 Task: Search for repositories created within a specific date range.
Action: Mouse moved to (1011, 83)
Screenshot: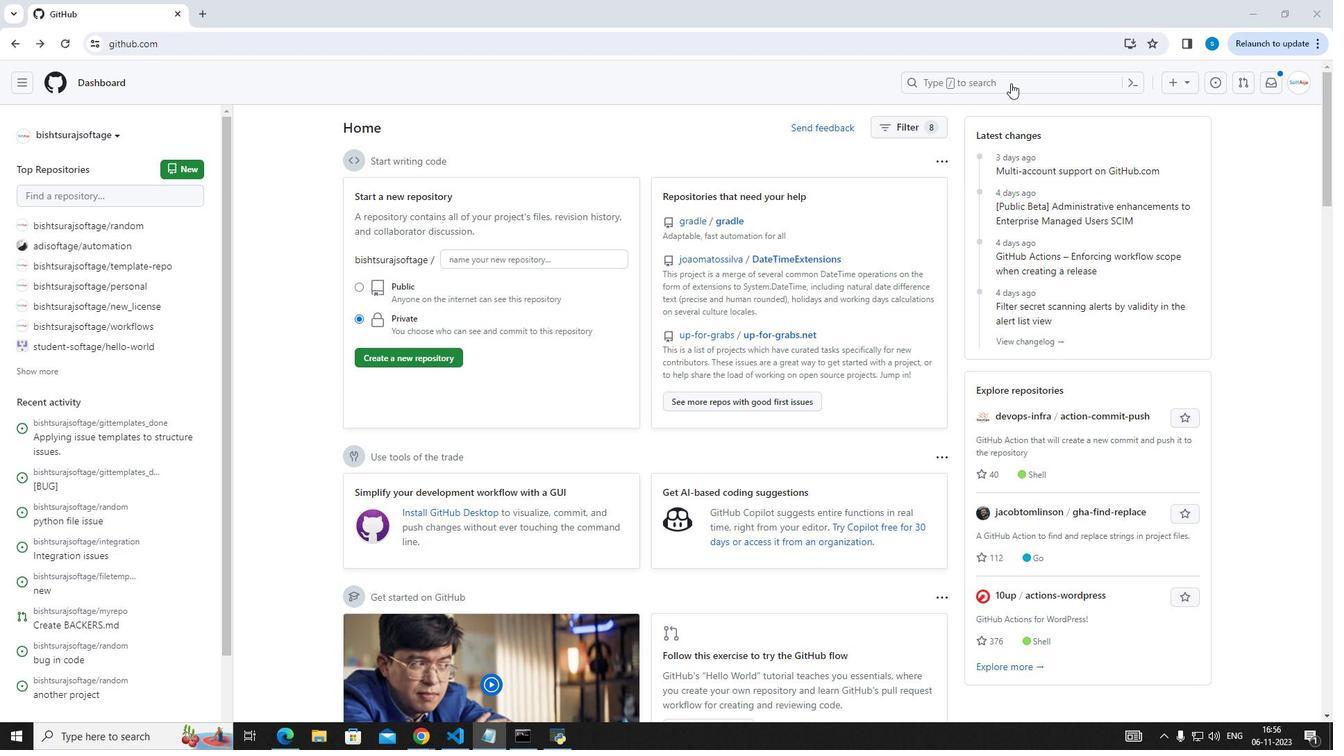 
Action: Mouse pressed left at (1011, 83)
Screenshot: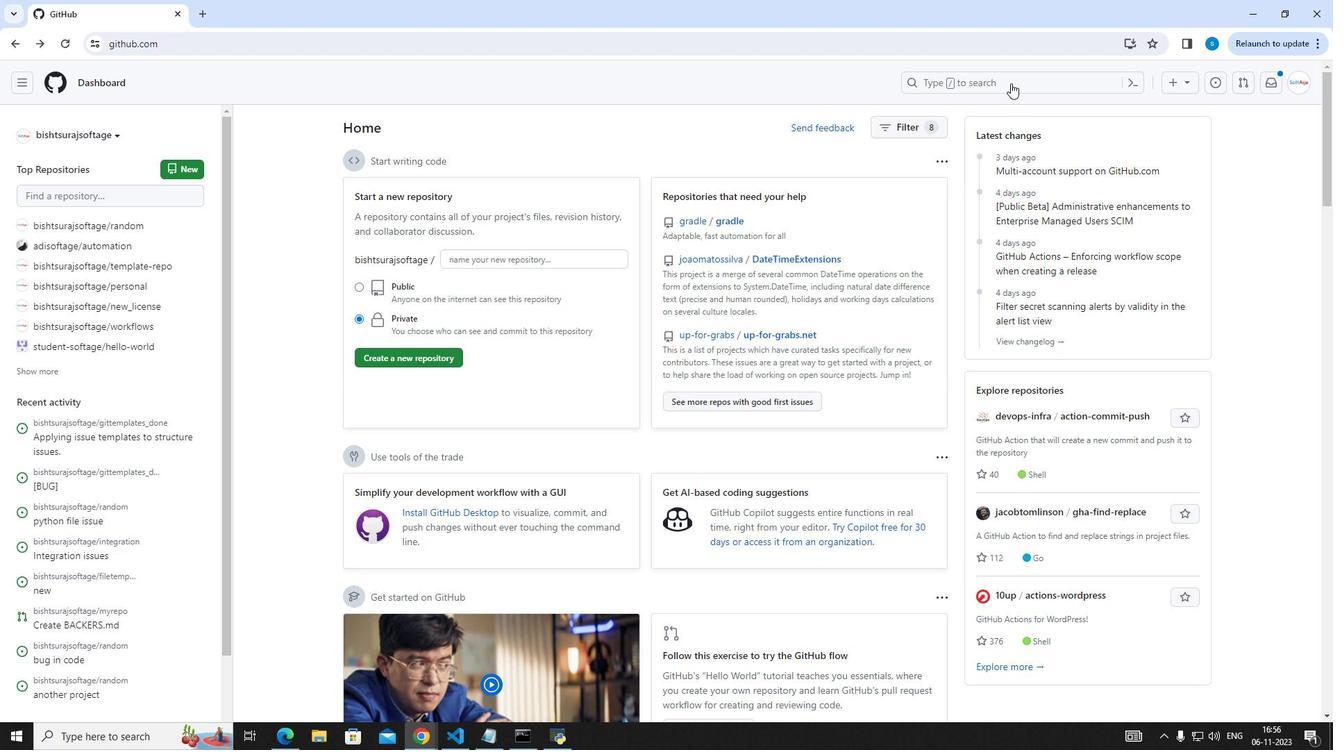 
Action: Key pressed crr<Key.backspace>eated<Key.shift_r>:2023-01-01..2023-10-31<Key.enter>
Screenshot: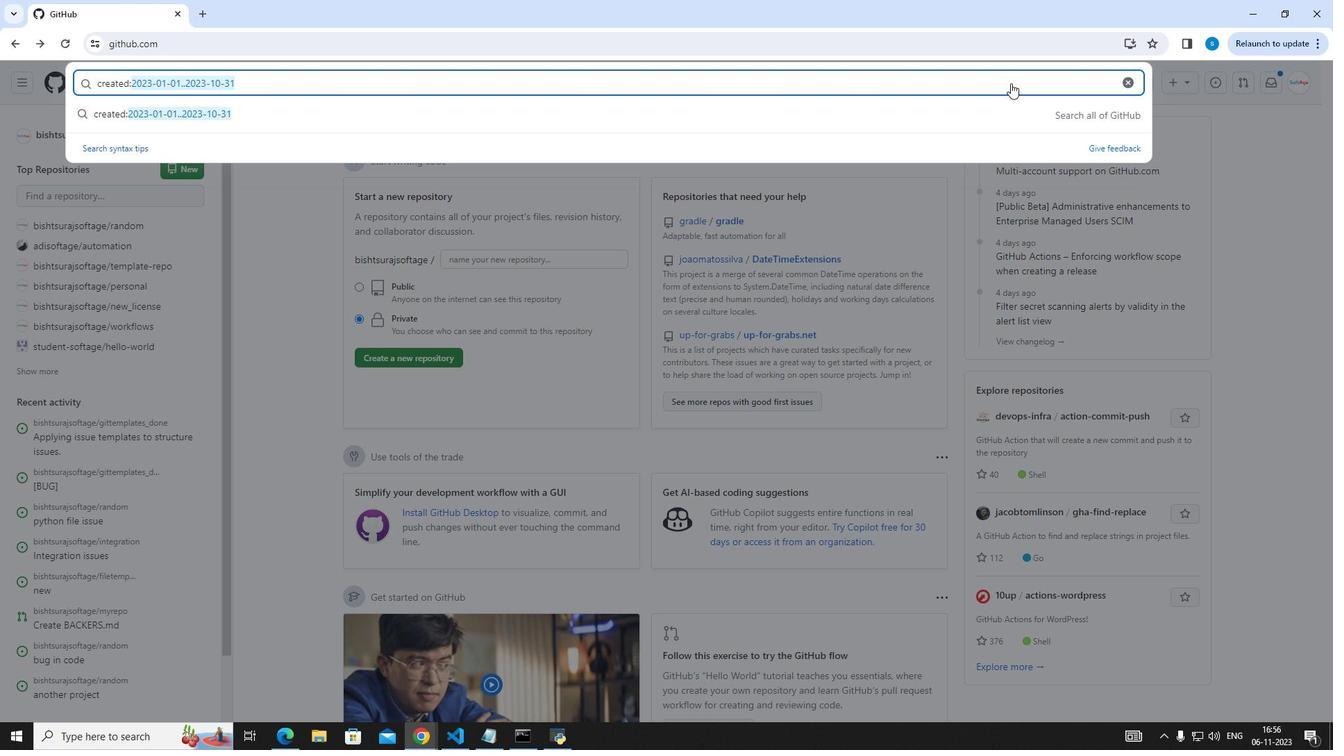 
Action: Mouse moved to (543, 199)
Screenshot: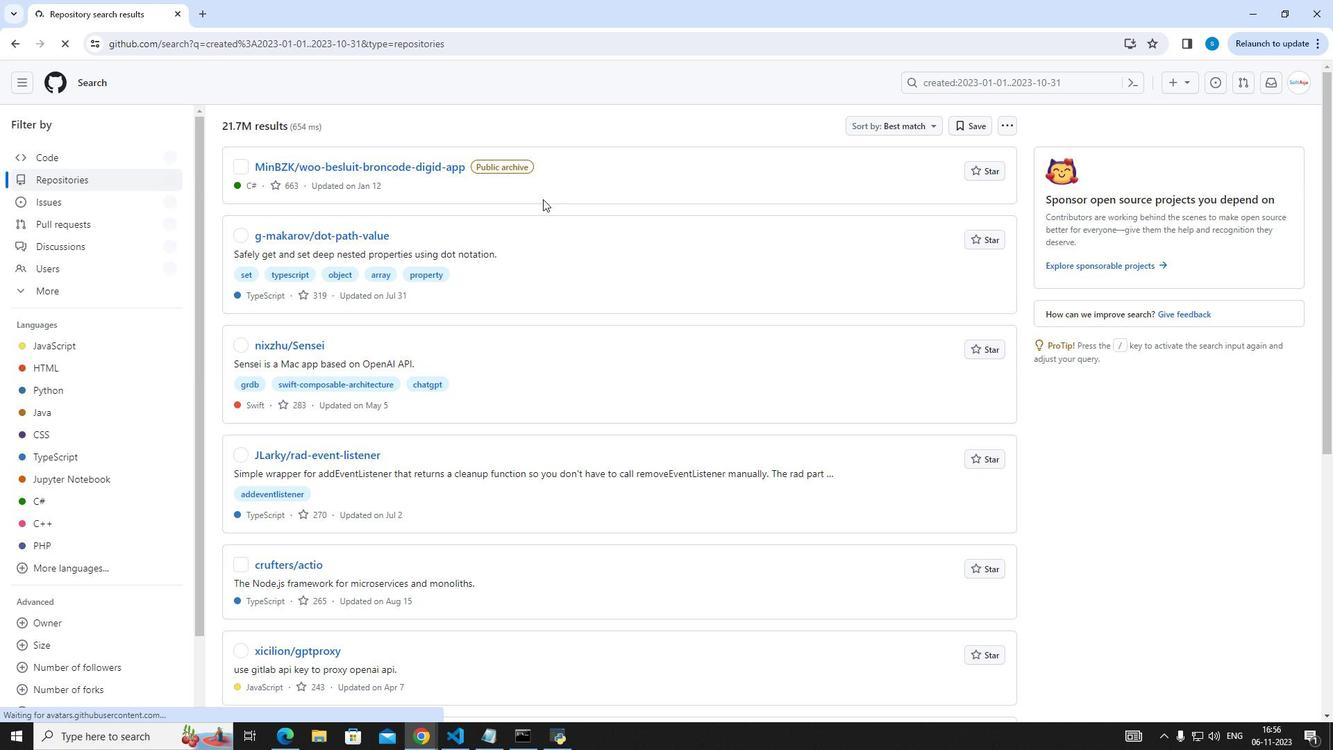 
Action: Mouse scrolled (543, 198) with delta (0, 0)
Screenshot: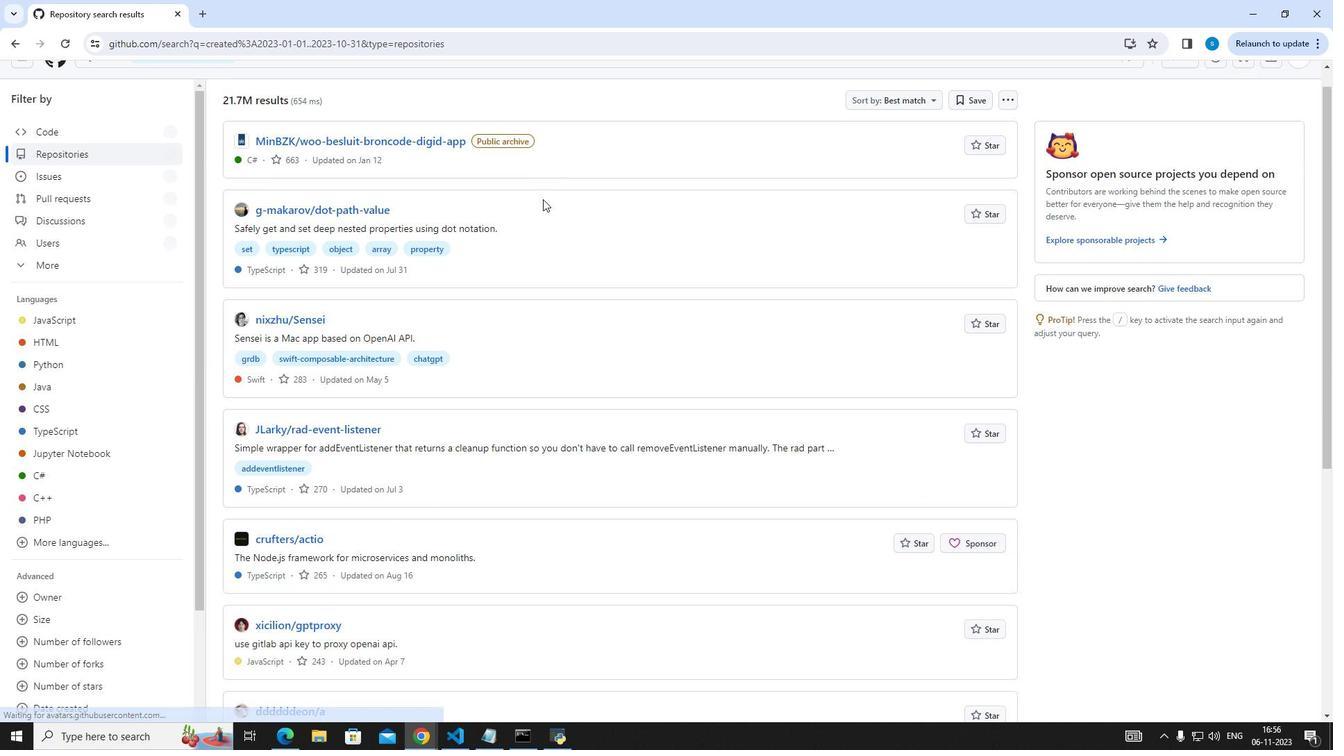 
Action: Mouse scrolled (543, 198) with delta (0, 0)
Screenshot: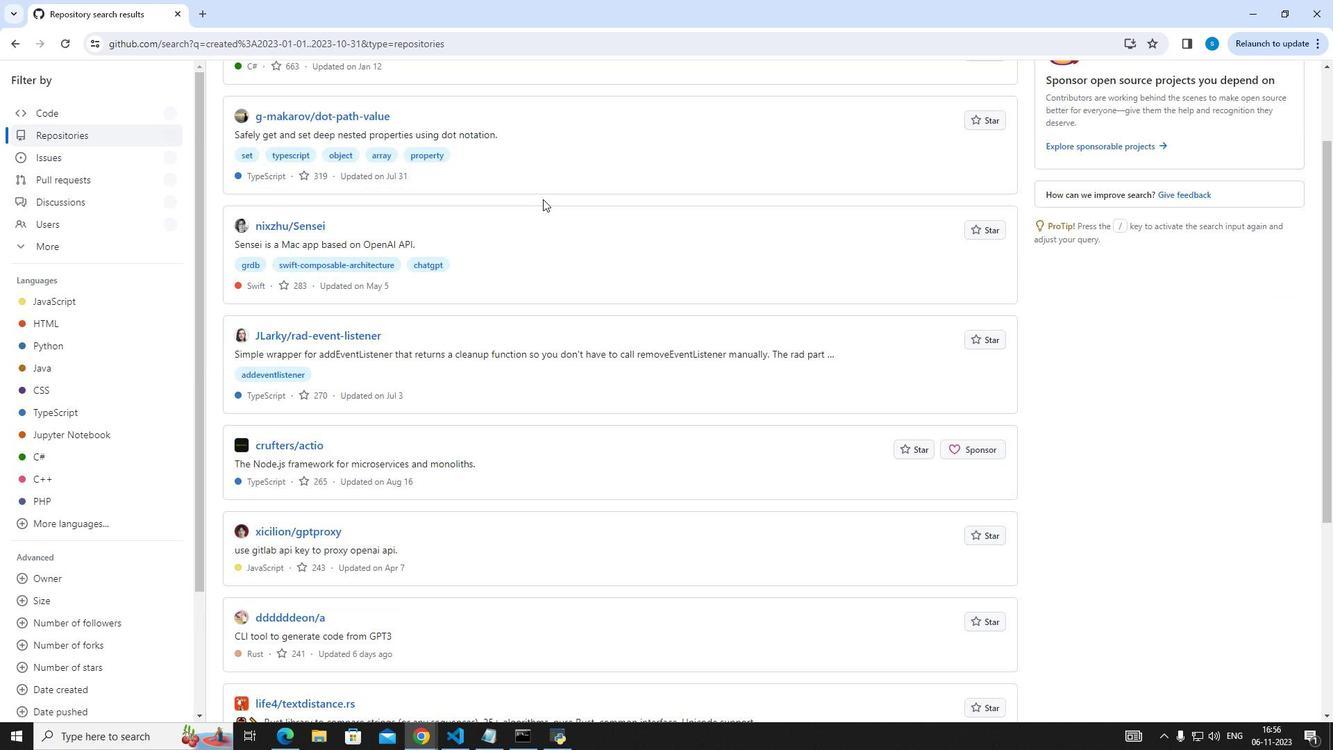 
Action: Mouse scrolled (543, 198) with delta (0, 0)
Screenshot: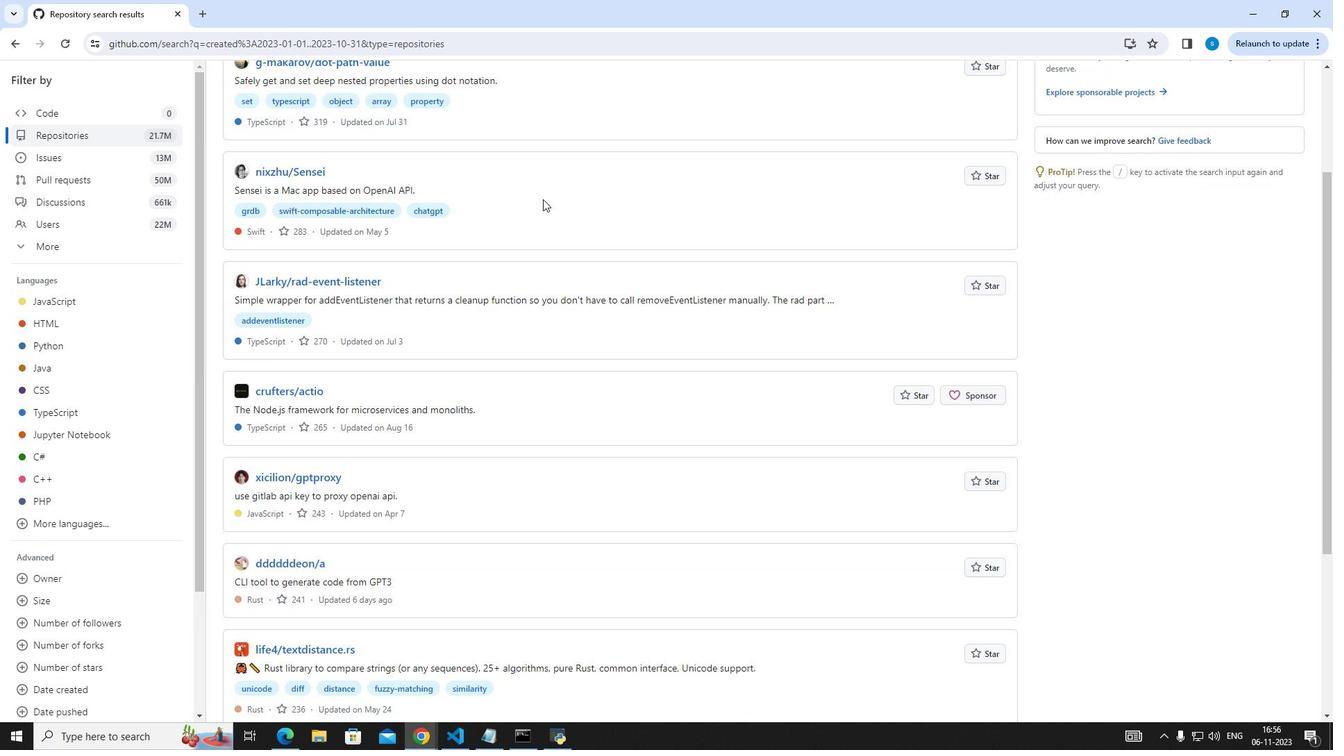 
Action: Mouse scrolled (543, 198) with delta (0, 0)
Screenshot: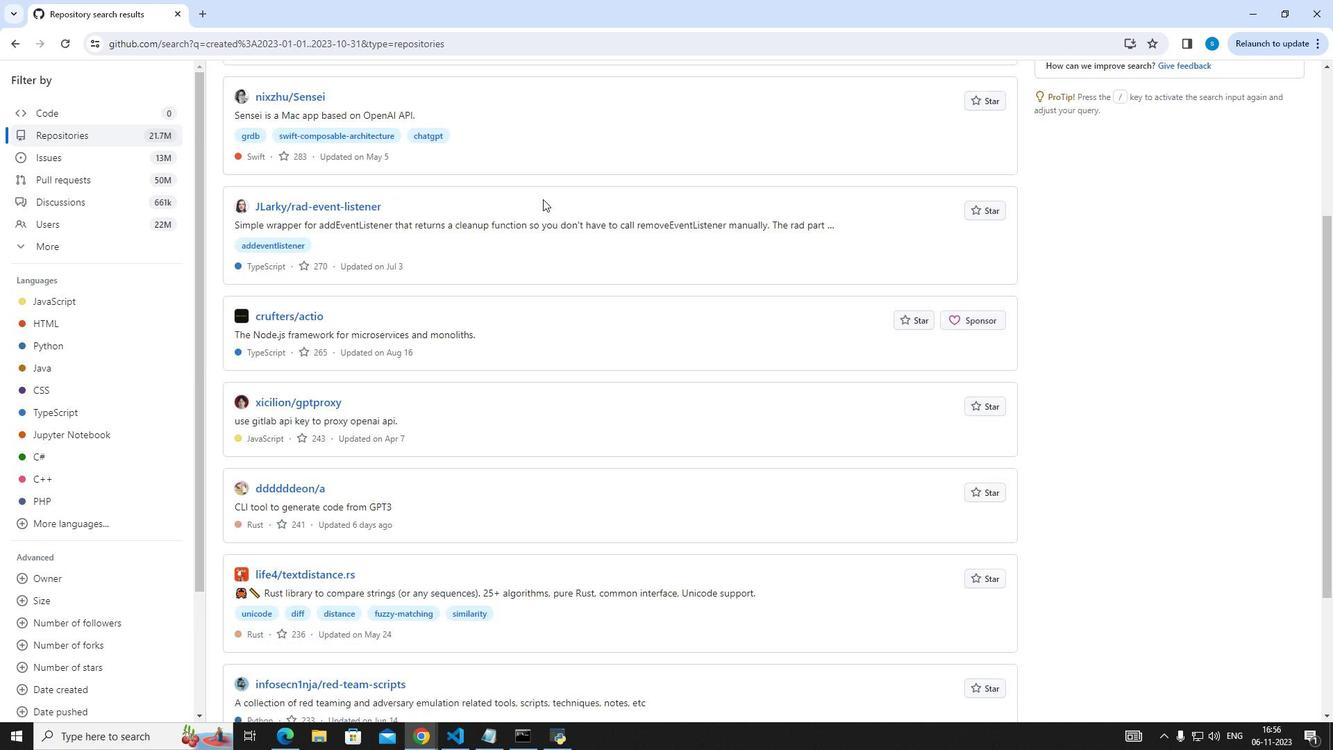 
Action: Mouse scrolled (543, 198) with delta (0, 0)
Screenshot: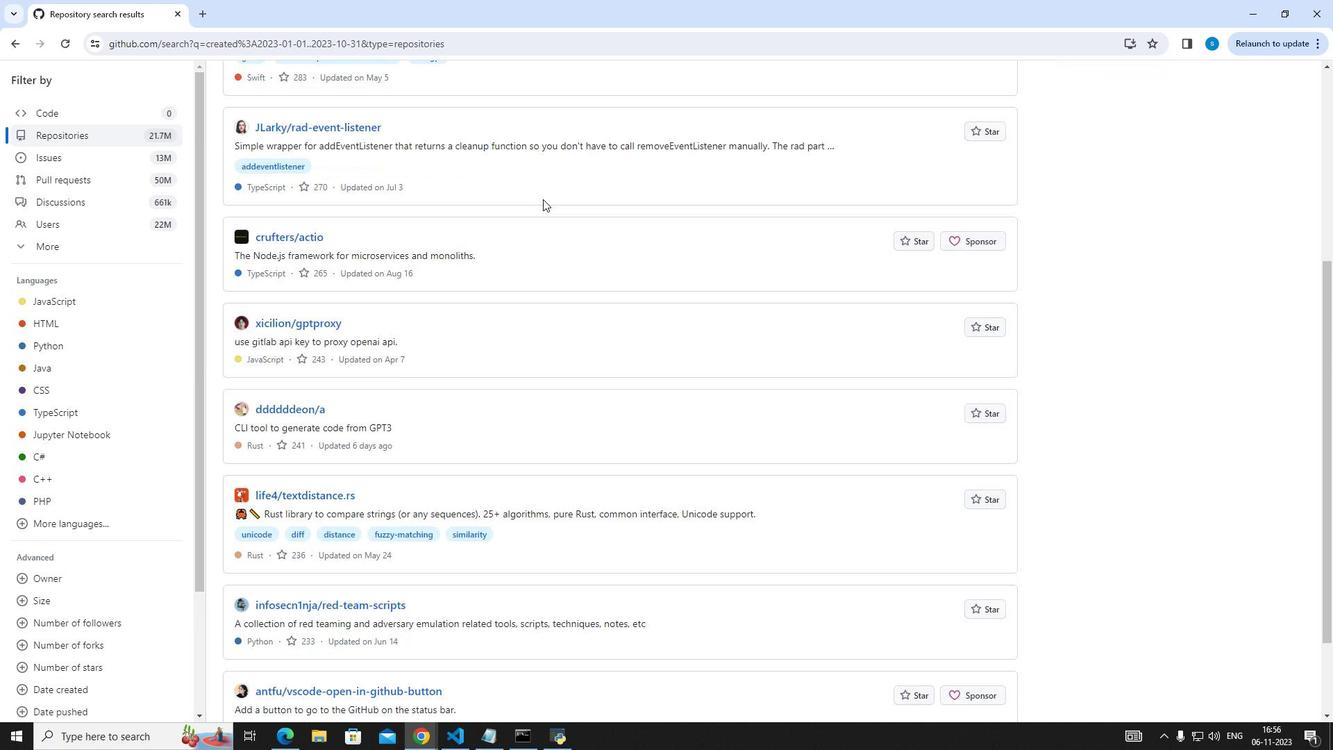 
Action: Mouse scrolled (543, 198) with delta (0, 0)
Screenshot: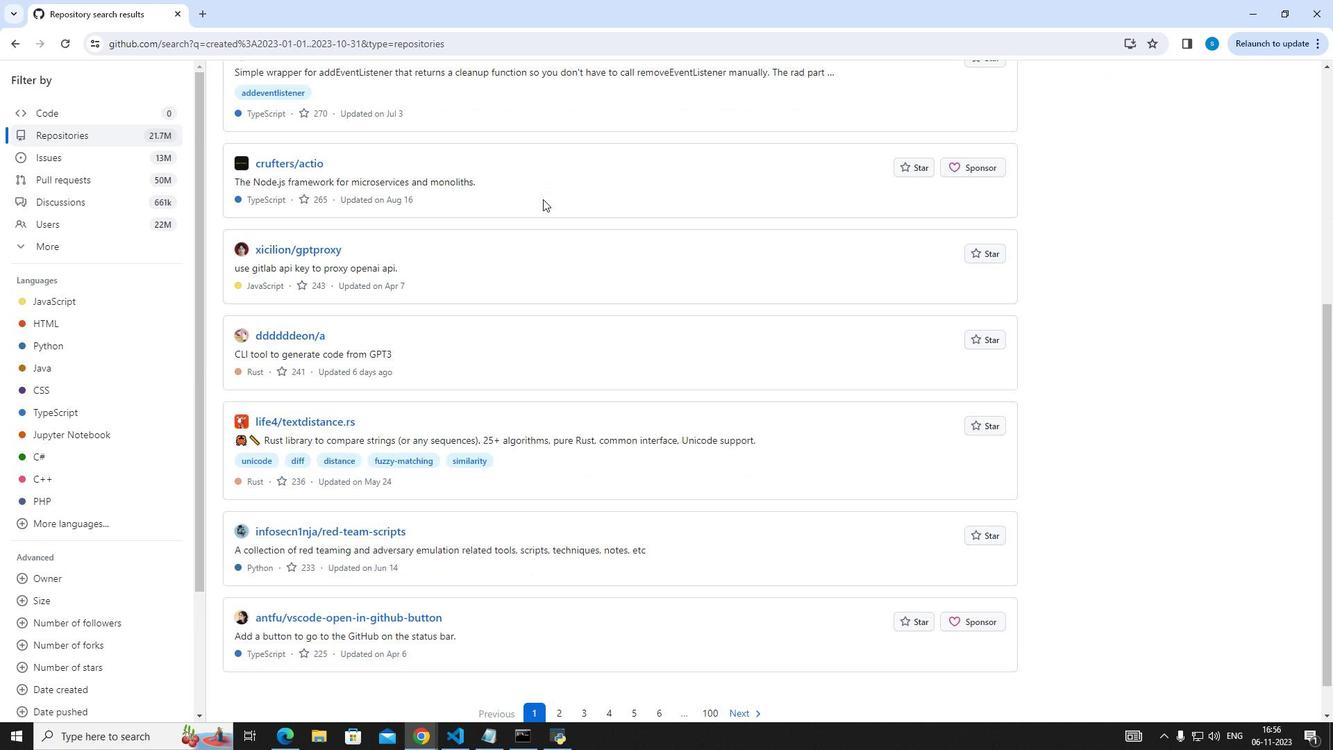 
Action: Mouse scrolled (543, 198) with delta (0, 0)
Screenshot: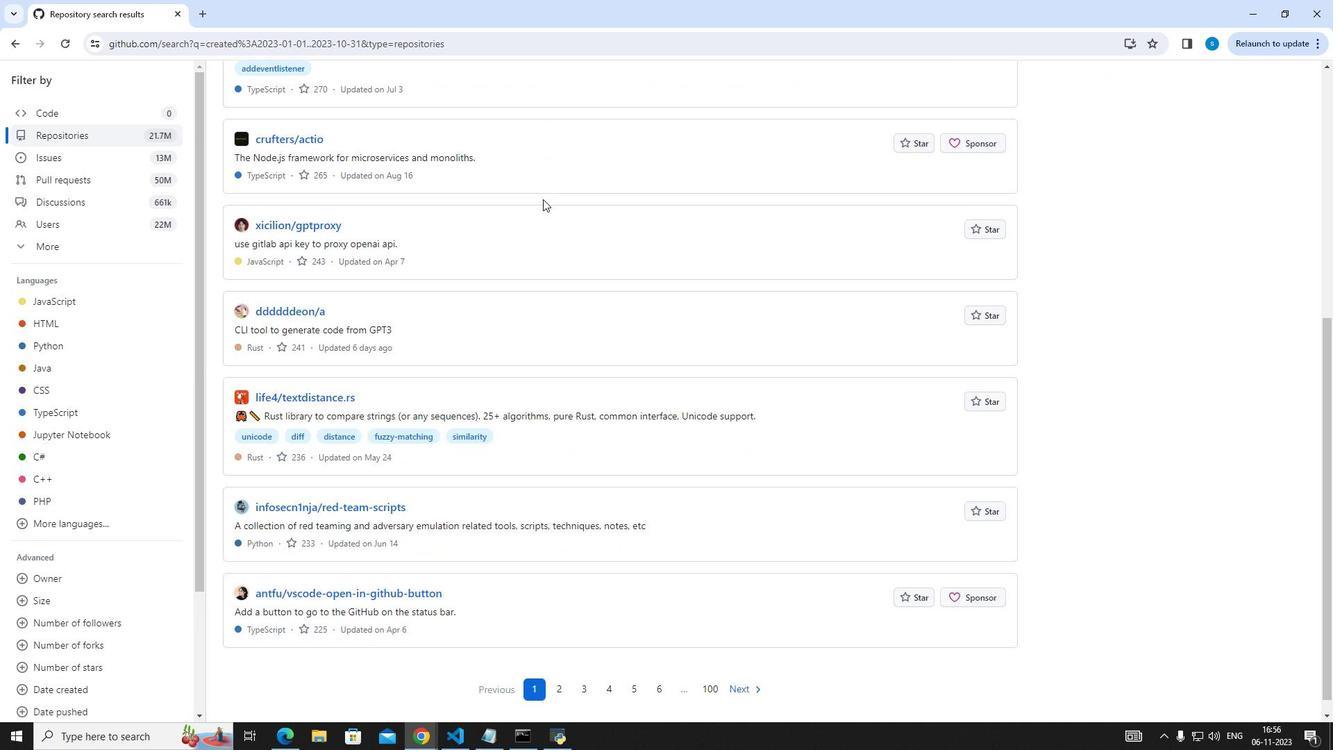 
Action: Mouse scrolled (543, 198) with delta (0, 0)
Screenshot: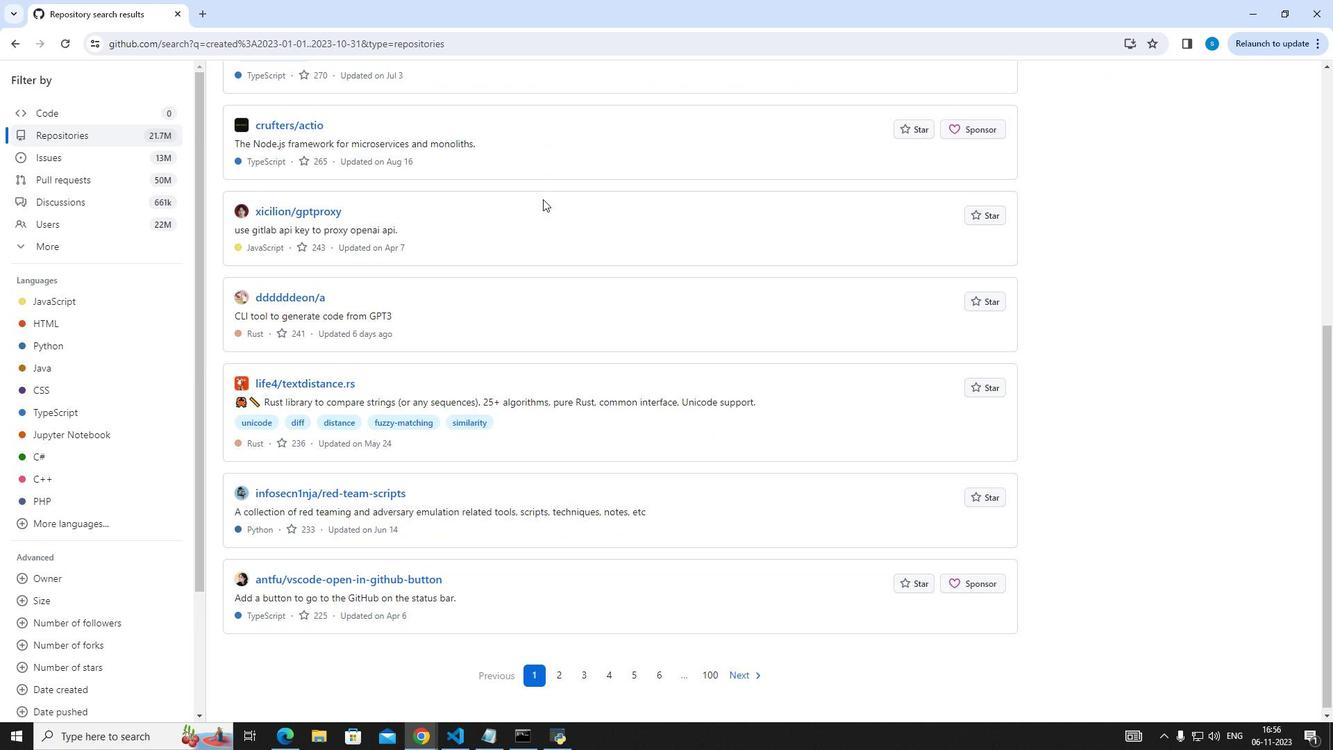 
Action: Mouse scrolled (543, 198) with delta (0, 0)
Screenshot: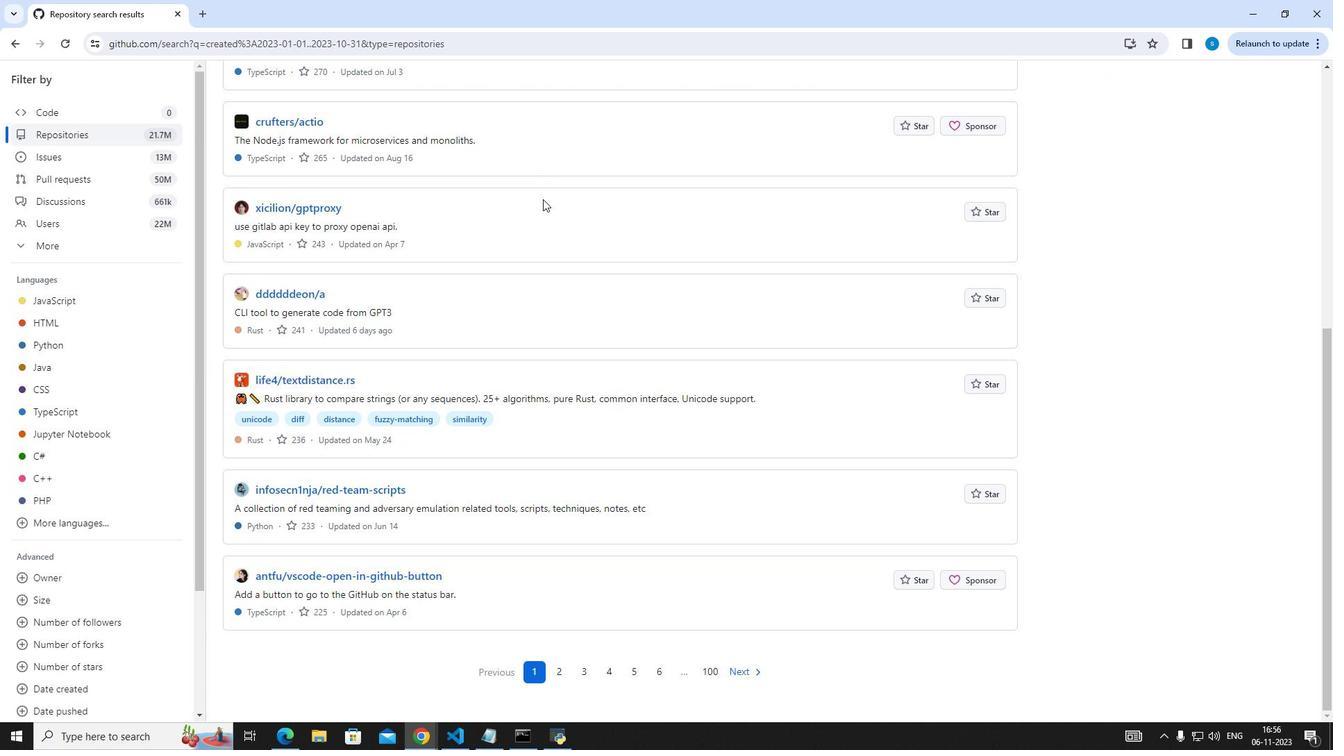 
Action: Mouse scrolled (543, 198) with delta (0, 0)
Screenshot: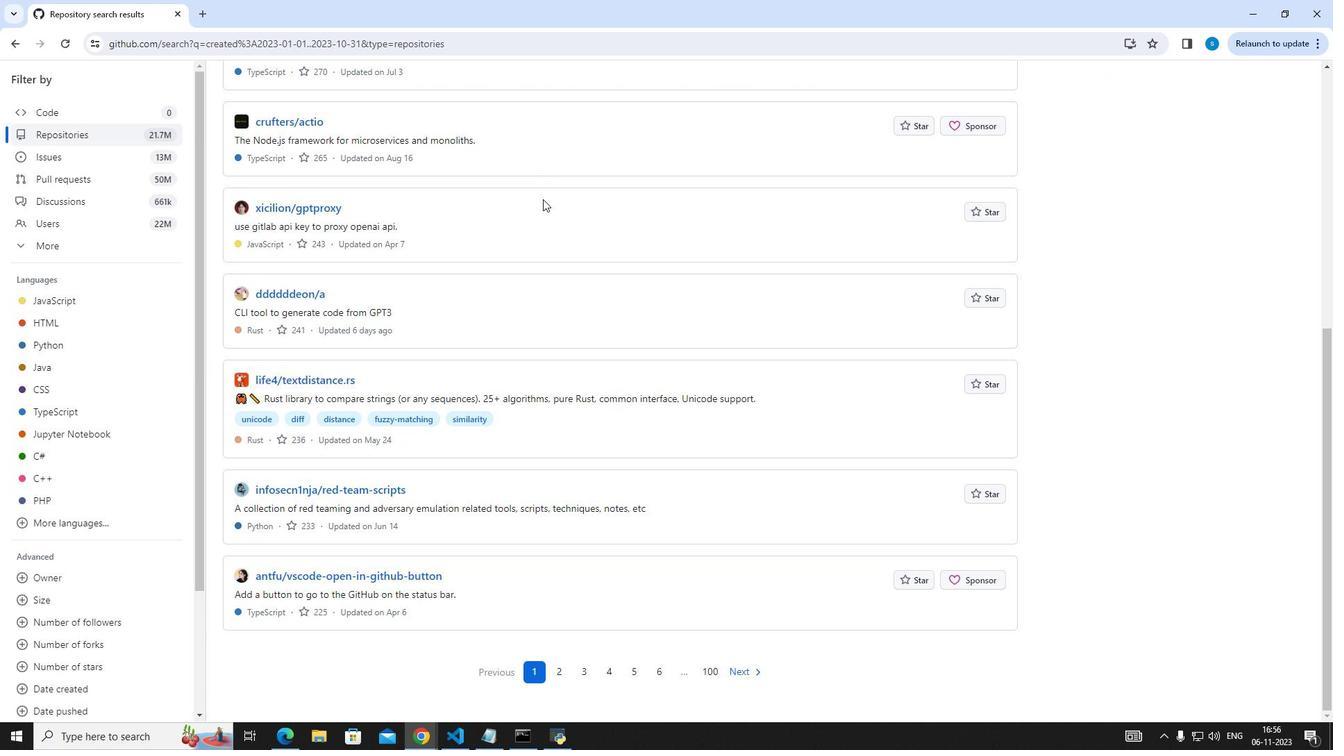 
Action: Mouse scrolled (543, 198) with delta (0, 0)
Screenshot: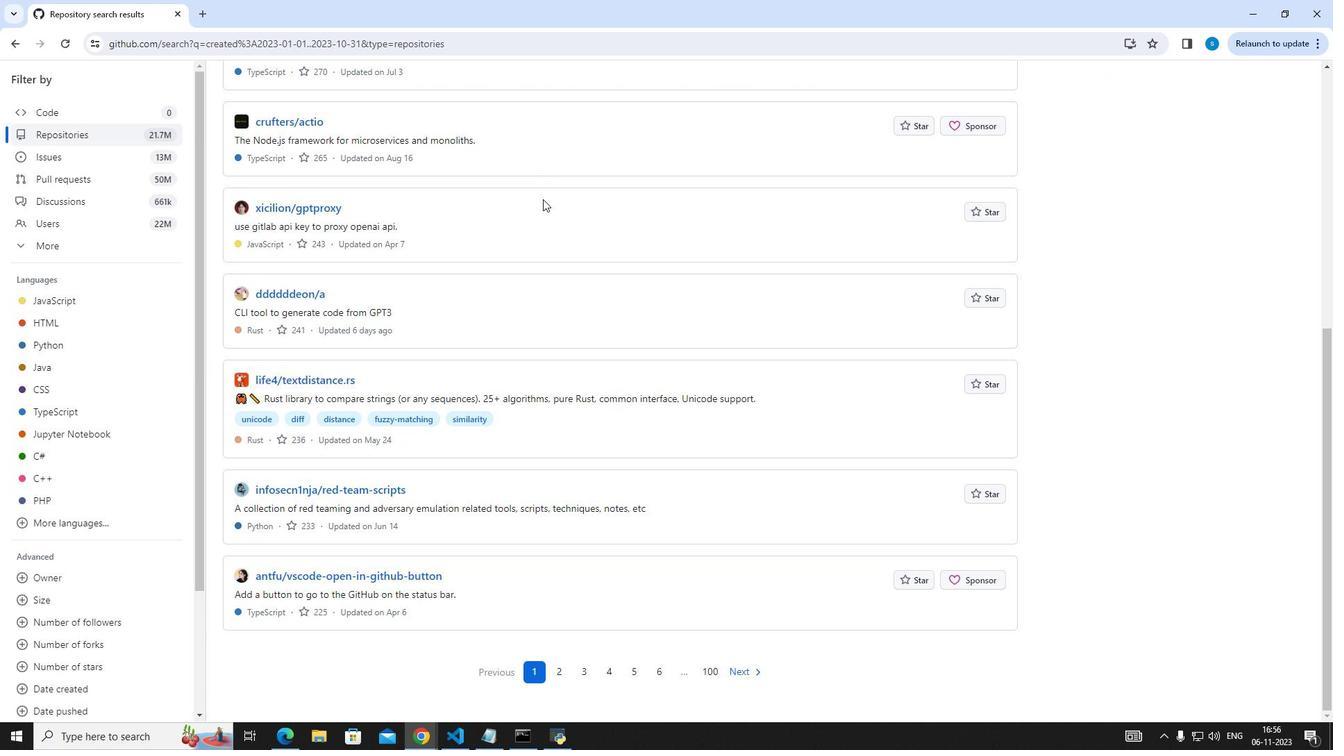 
Action: Mouse moved to (742, 667)
Screenshot: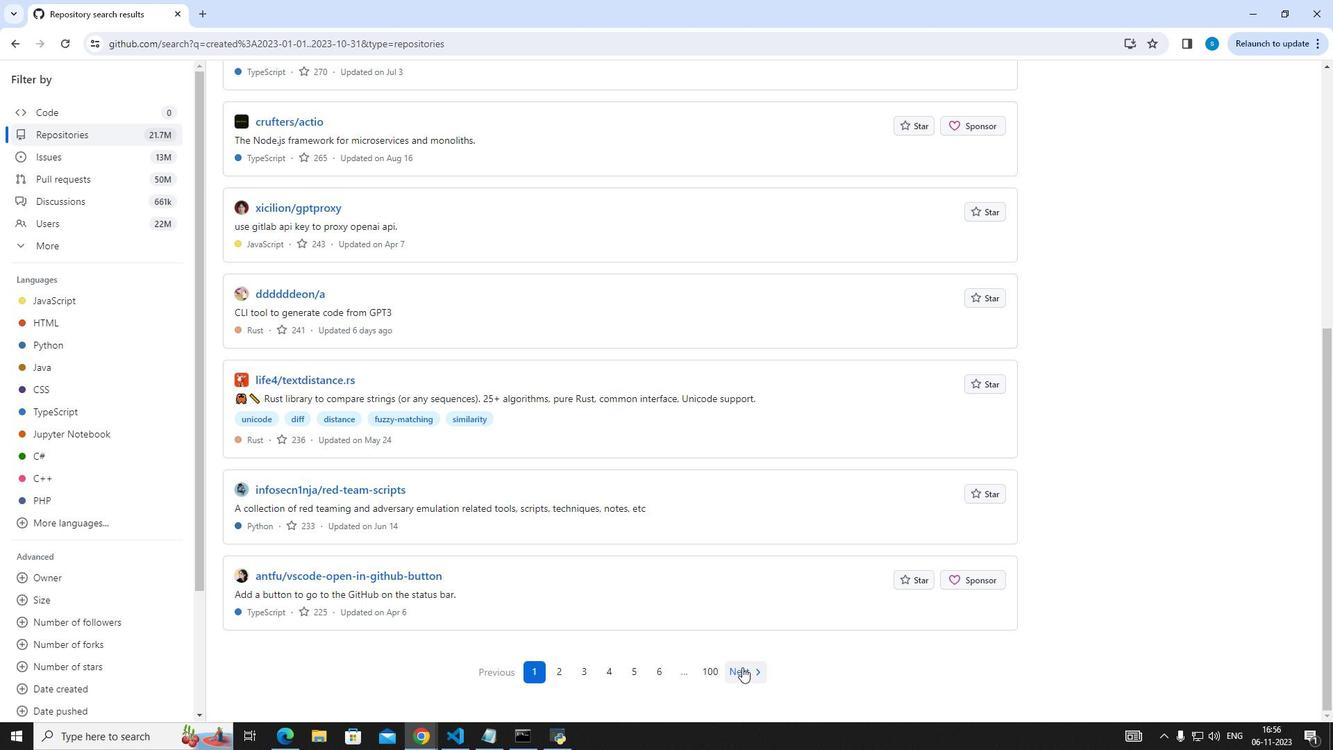 
Action: Mouse pressed left at (742, 667)
Screenshot: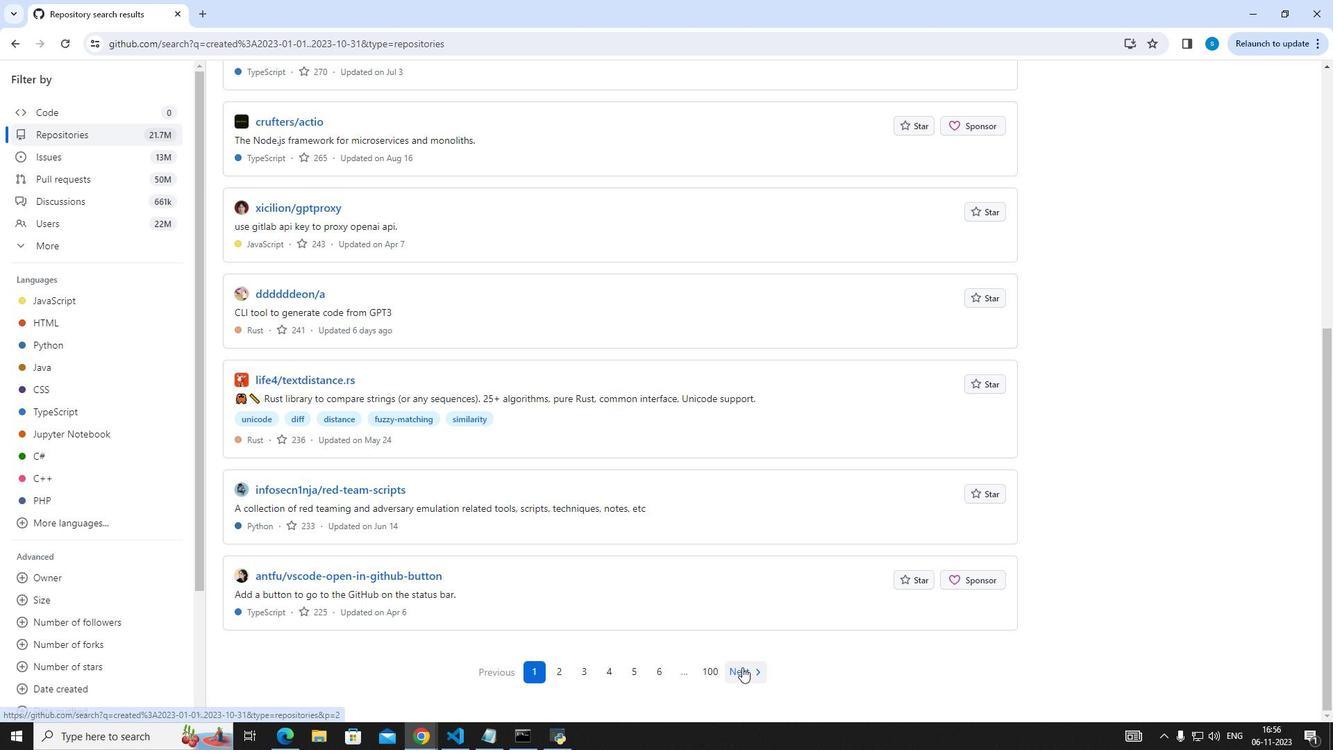 
Action: Mouse moved to (520, 129)
Screenshot: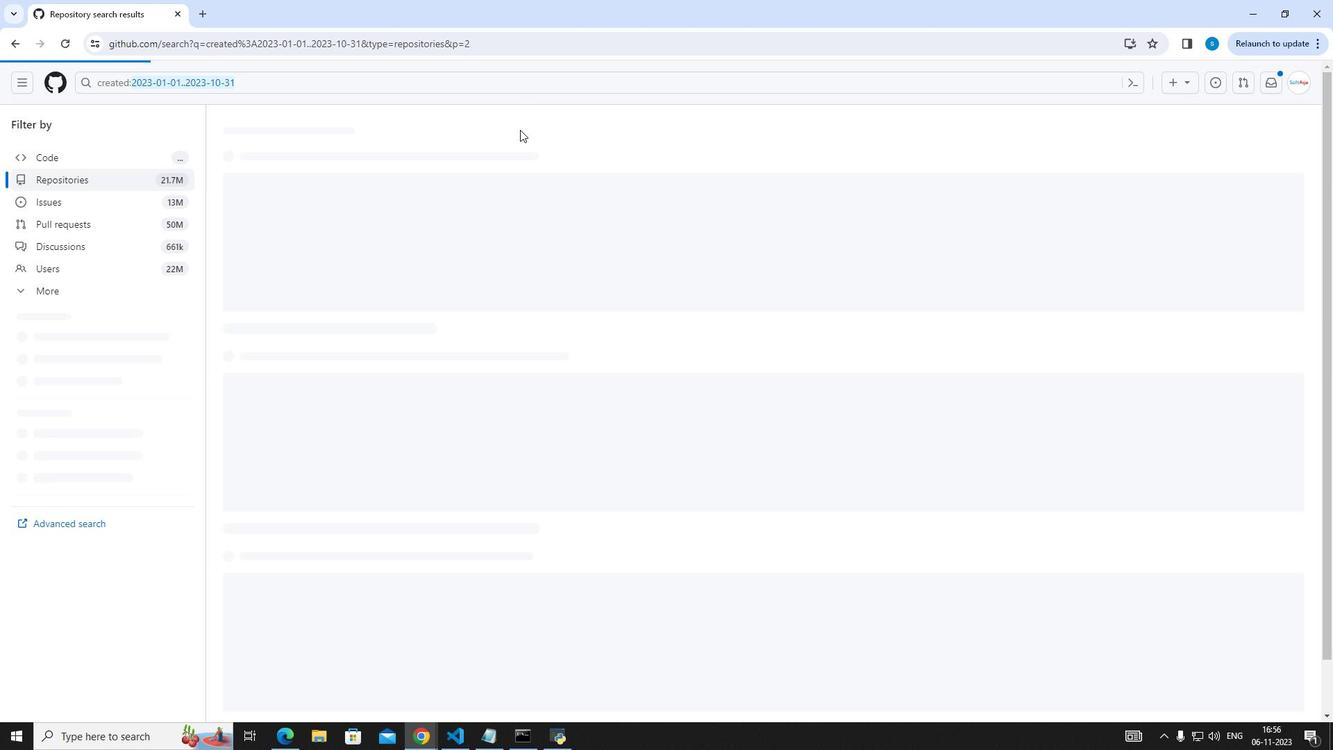 
Action: Mouse scrolled (520, 129) with delta (0, 0)
Screenshot: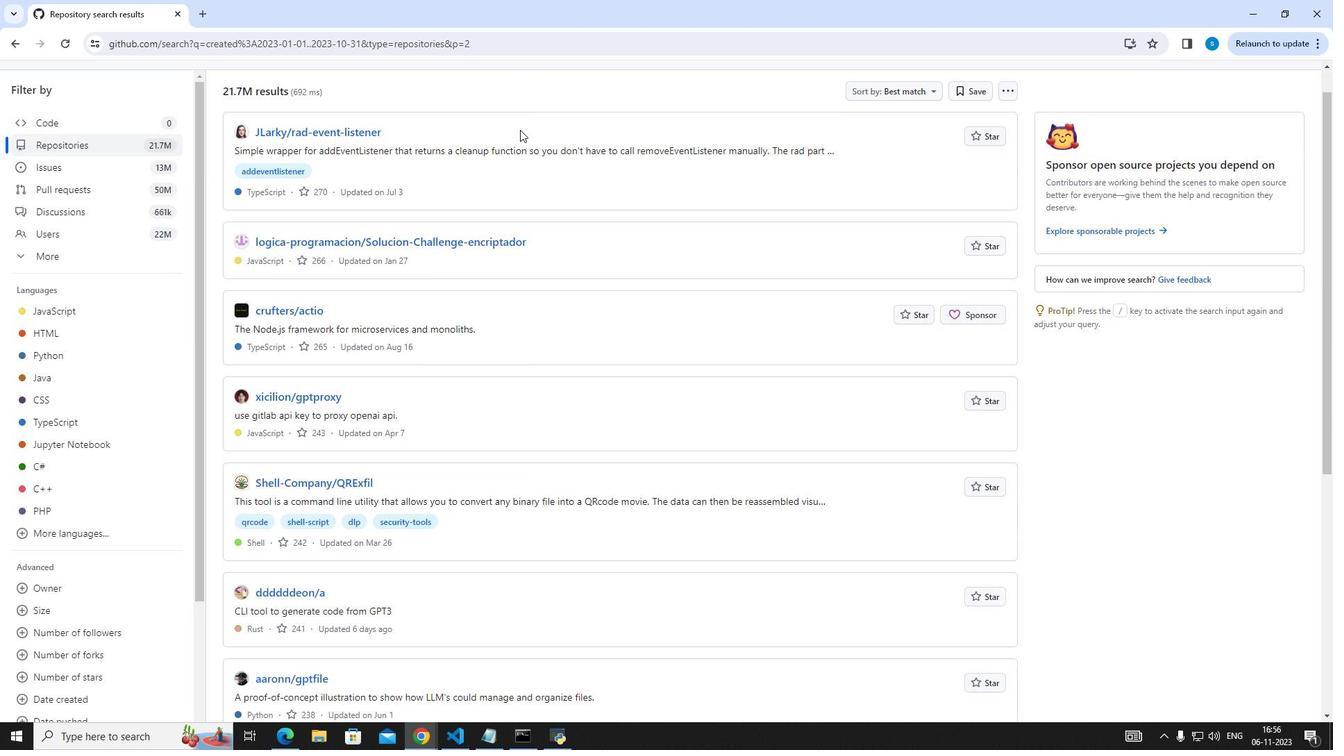 
Action: Mouse scrolled (520, 129) with delta (0, 0)
Screenshot: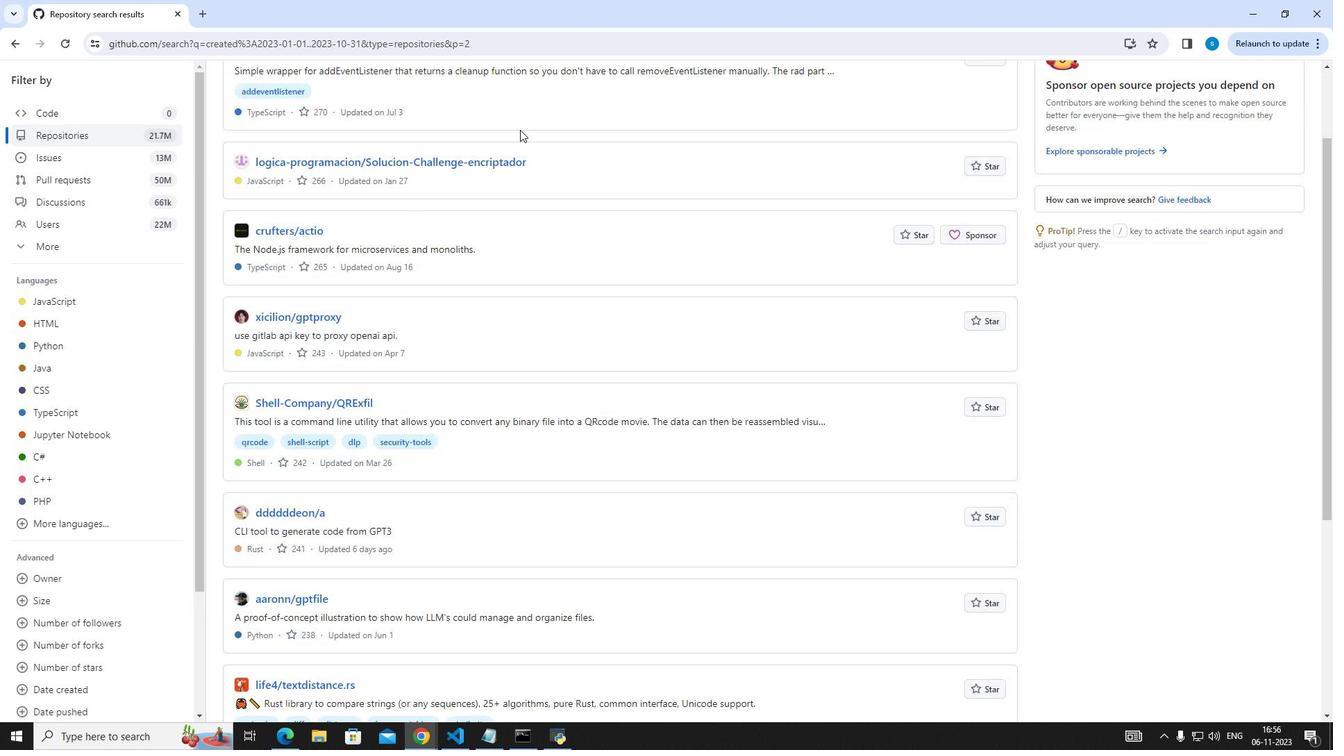 
Action: Mouse scrolled (520, 129) with delta (0, 0)
Screenshot: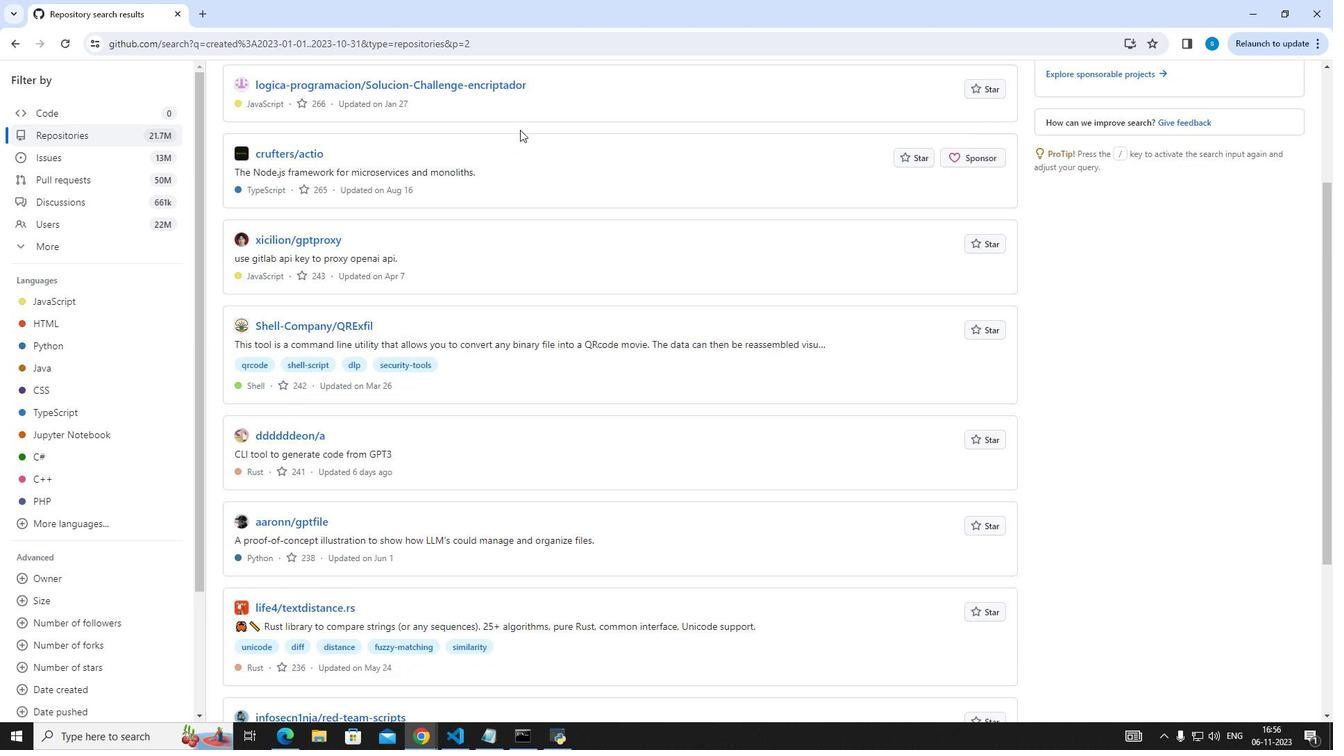 
Action: Mouse scrolled (520, 129) with delta (0, 0)
Screenshot: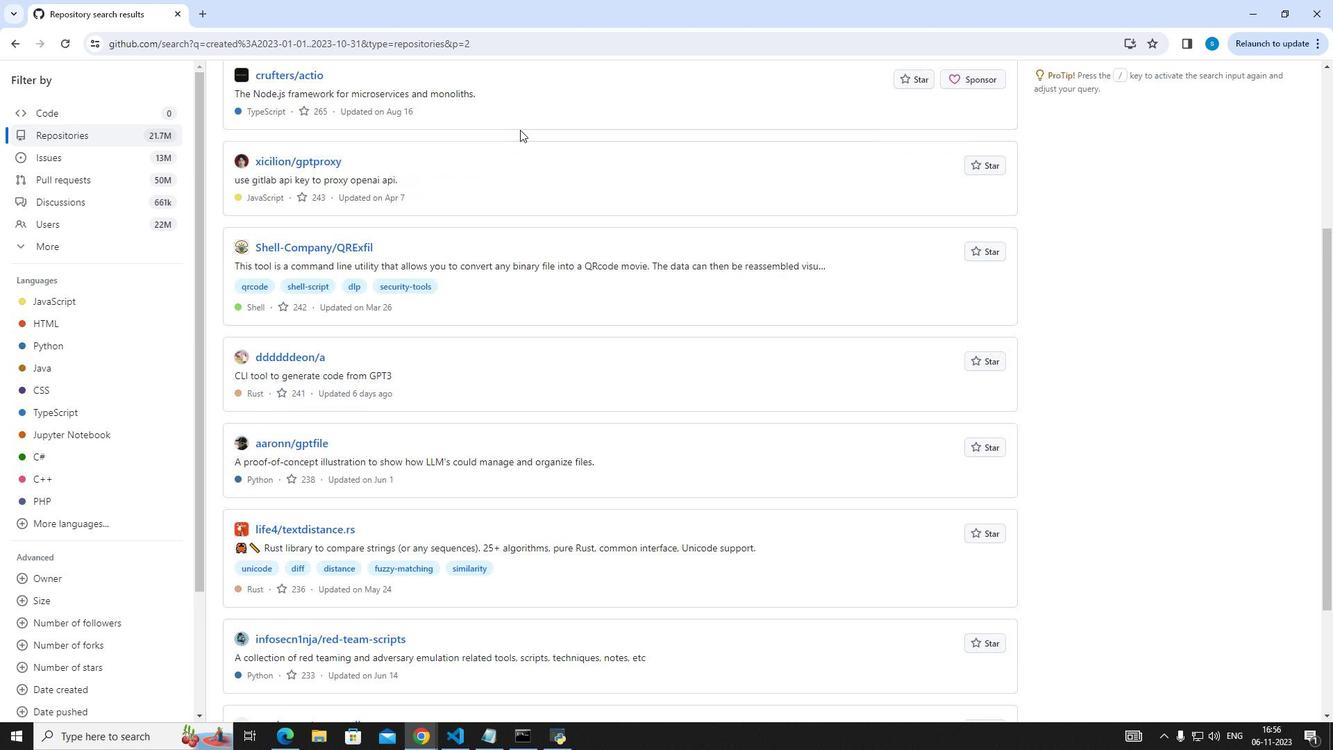 
Action: Mouse scrolled (520, 129) with delta (0, 0)
Screenshot: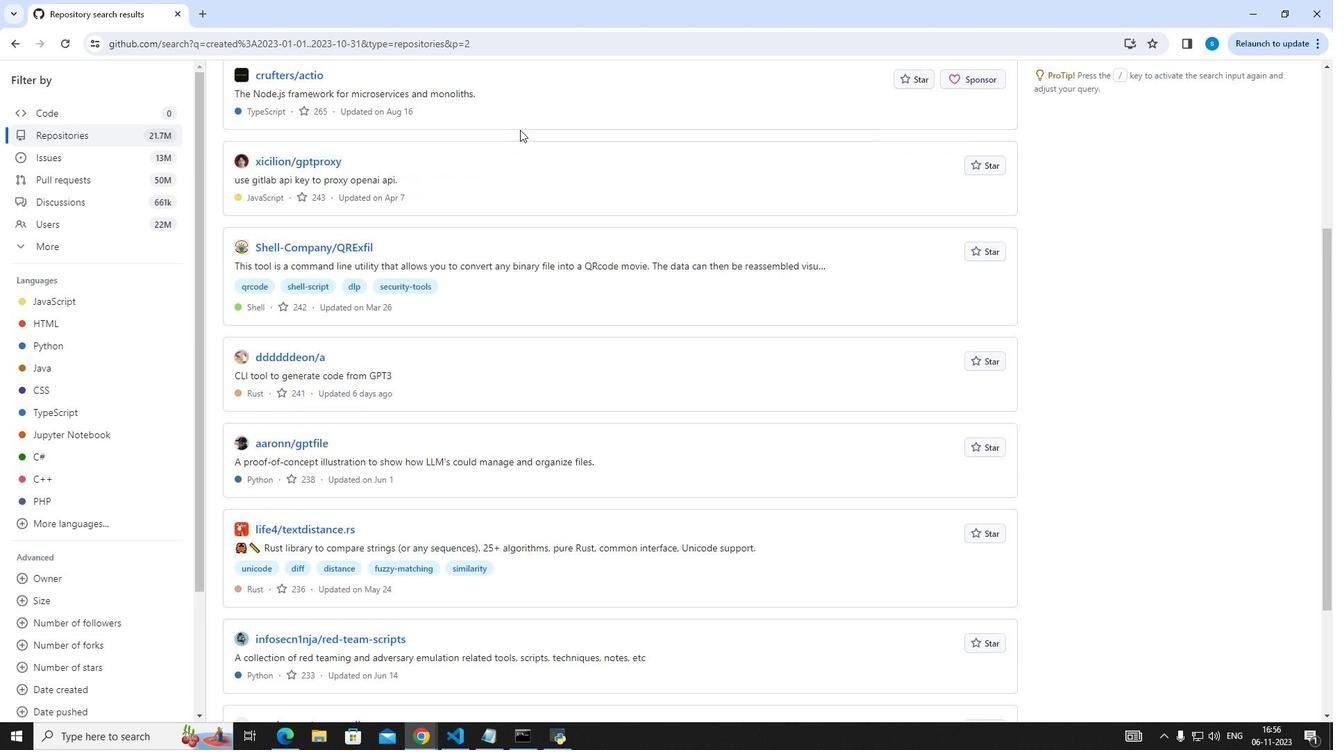 
Action: Mouse scrolled (520, 129) with delta (0, 0)
Screenshot: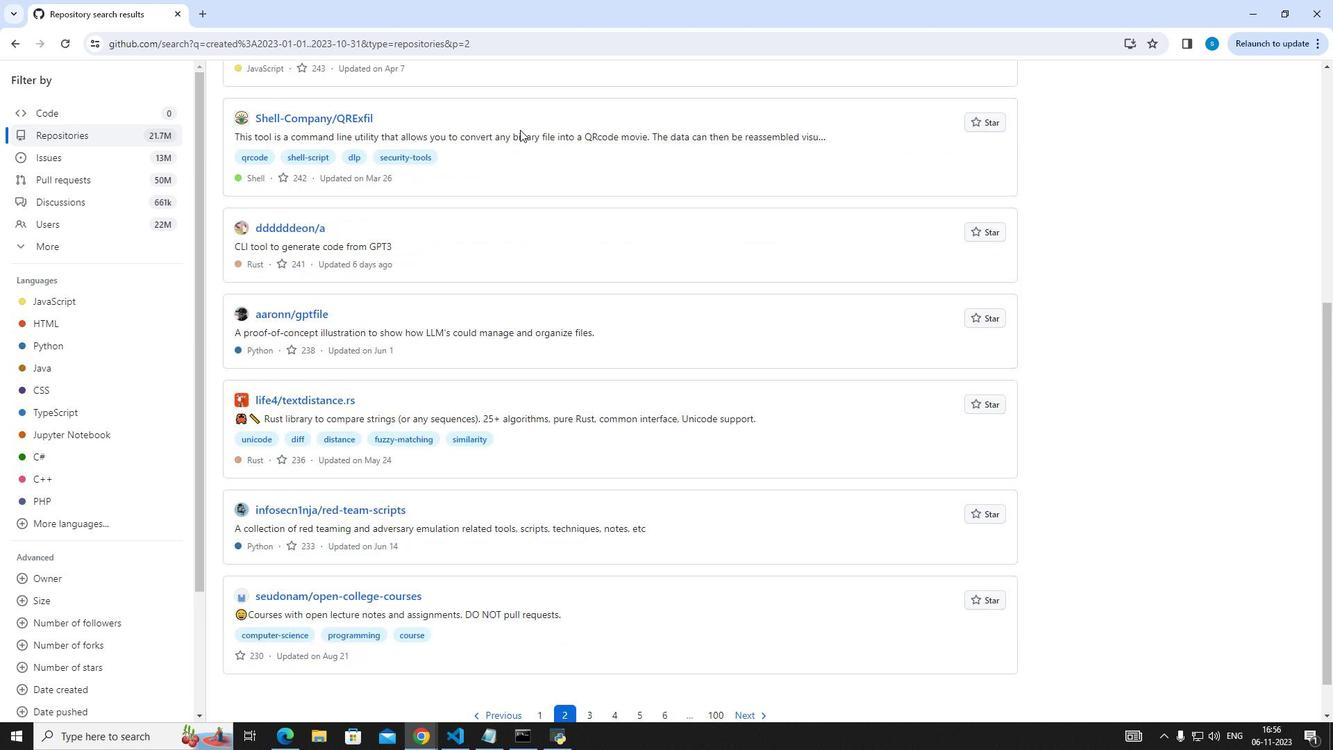 
Action: Mouse scrolled (520, 129) with delta (0, 0)
Screenshot: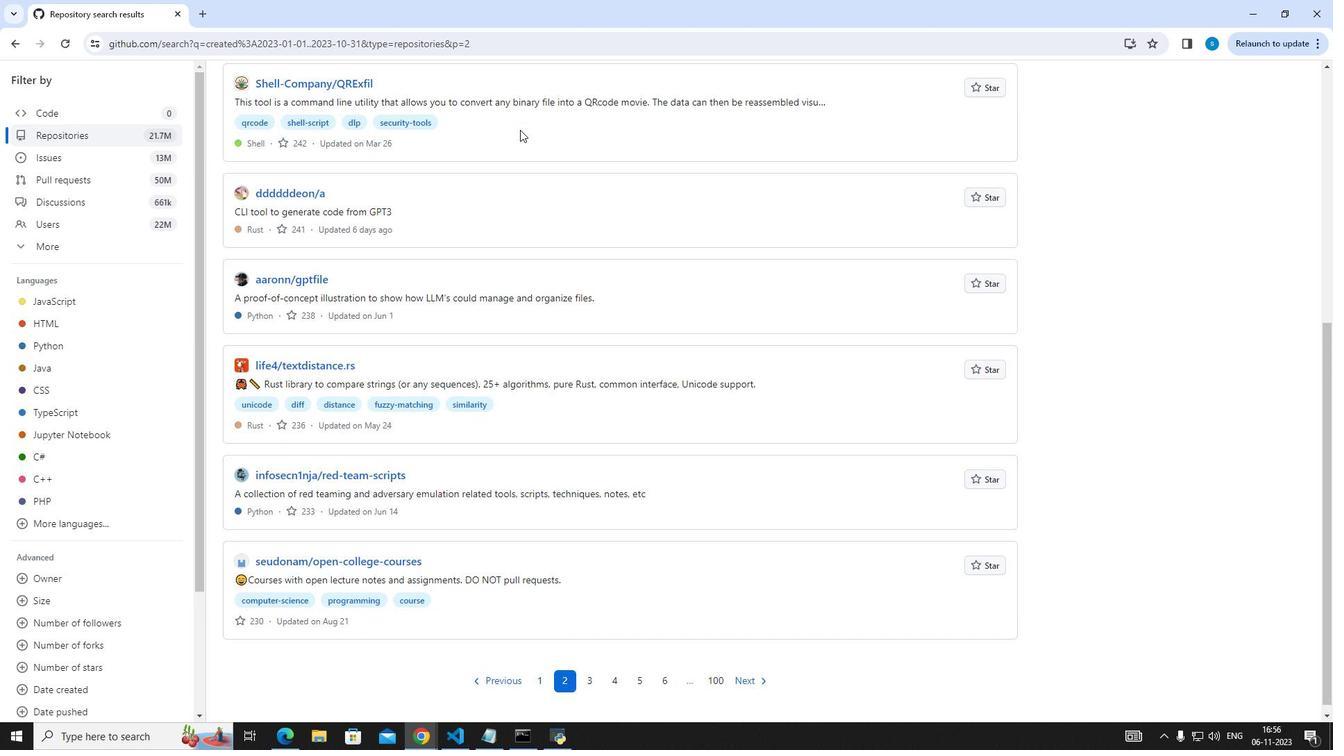 
Action: Mouse scrolled (520, 129) with delta (0, 0)
Screenshot: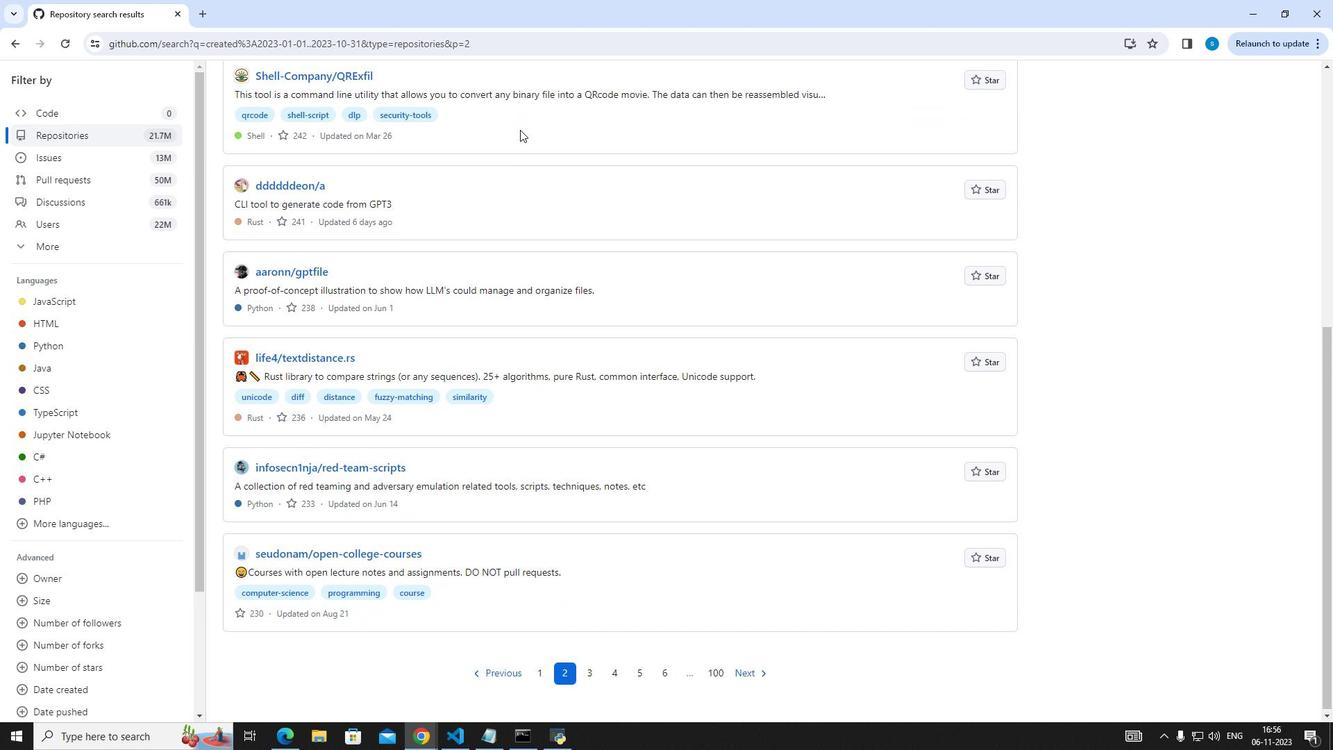 
Action: Mouse scrolled (520, 129) with delta (0, 0)
Screenshot: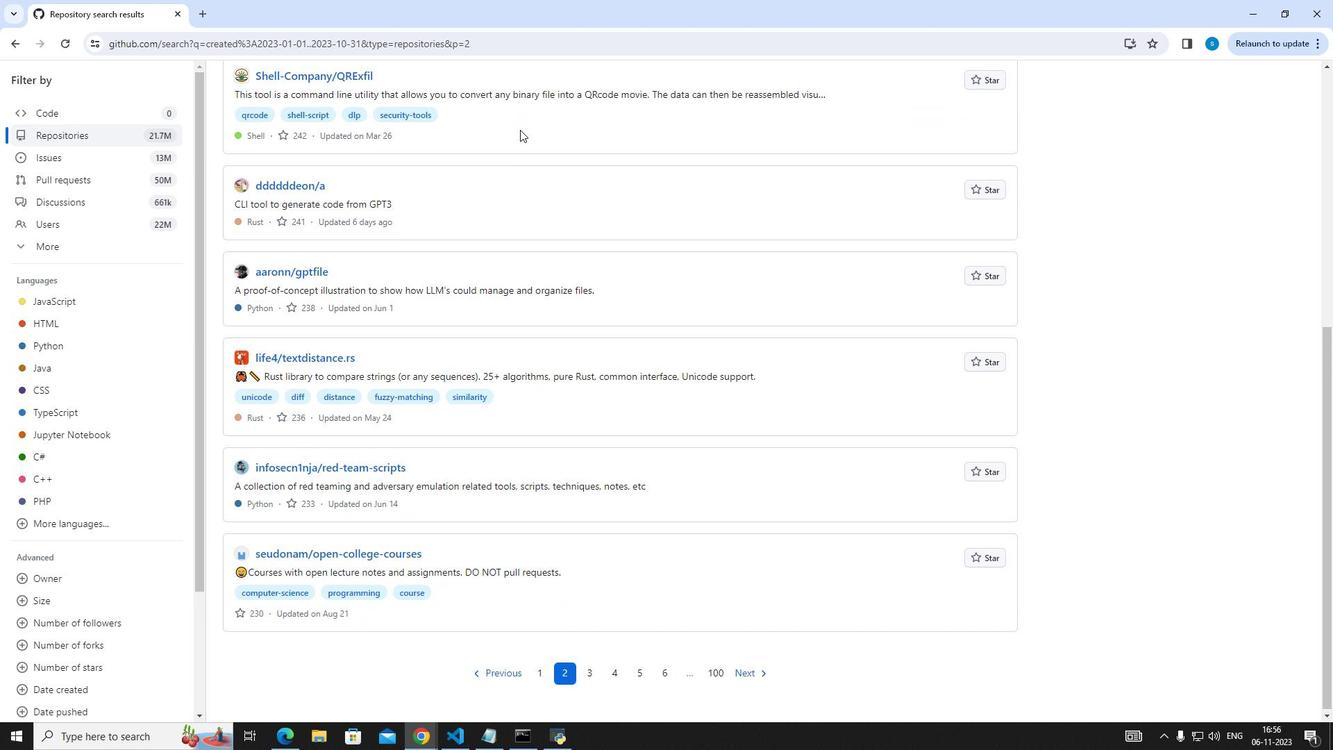 
Action: Mouse scrolled (520, 129) with delta (0, 0)
Screenshot: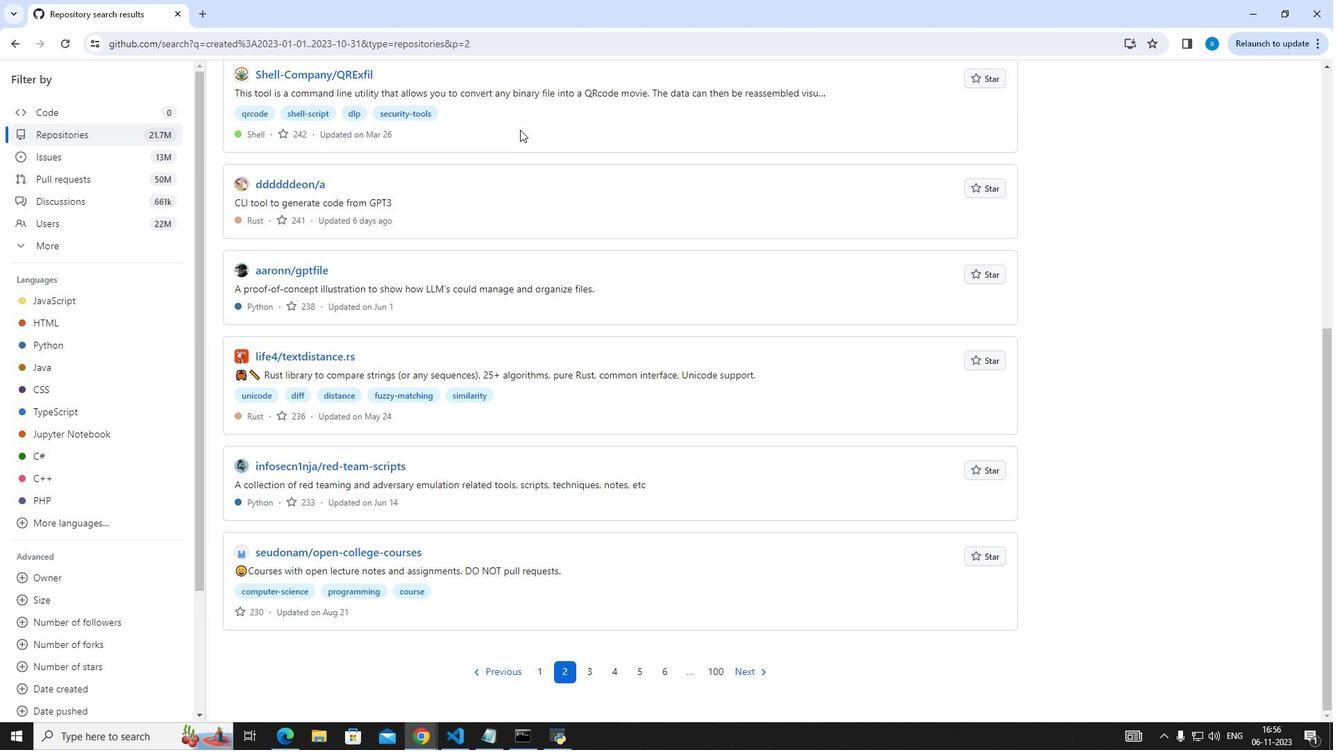 
Action: Mouse scrolled (520, 129) with delta (0, 0)
Screenshot: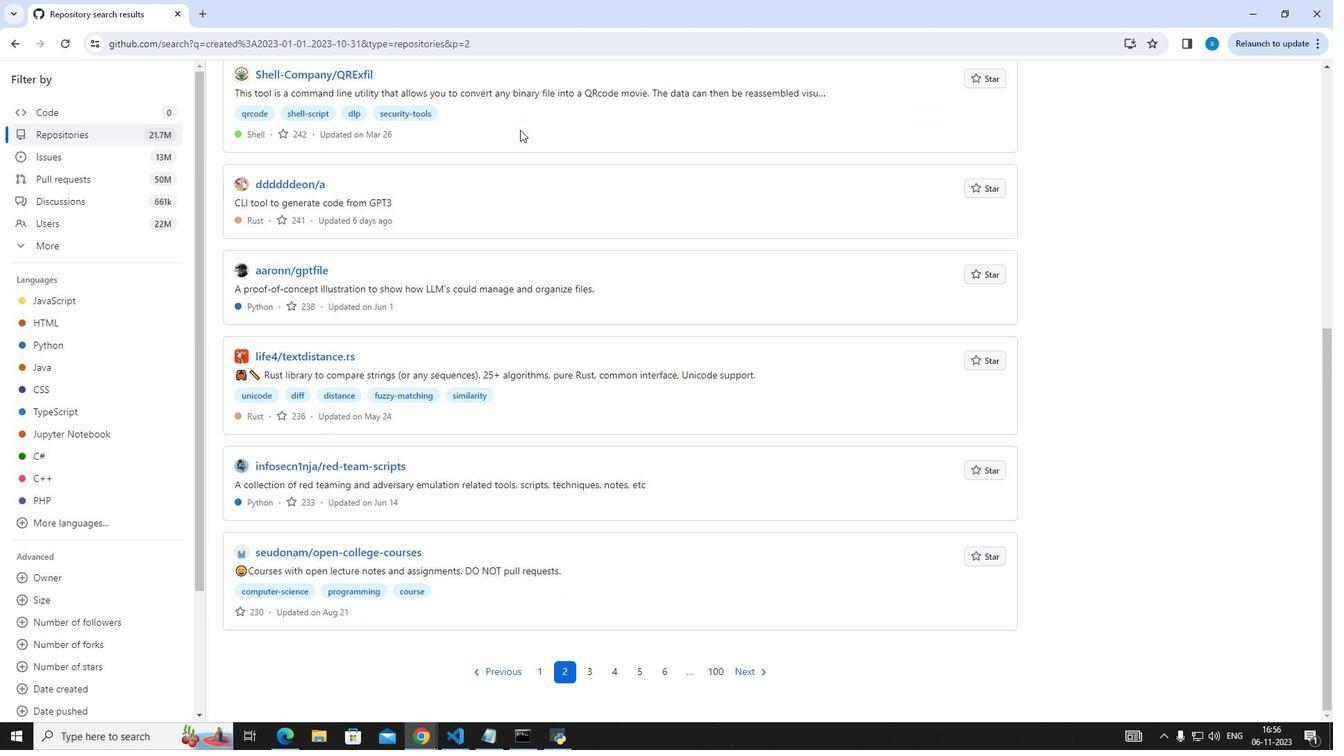 
